 Task: Create a rule when a comment ending with text is posted to a card by anyone except me .
Action: Mouse moved to (934, 241)
Screenshot: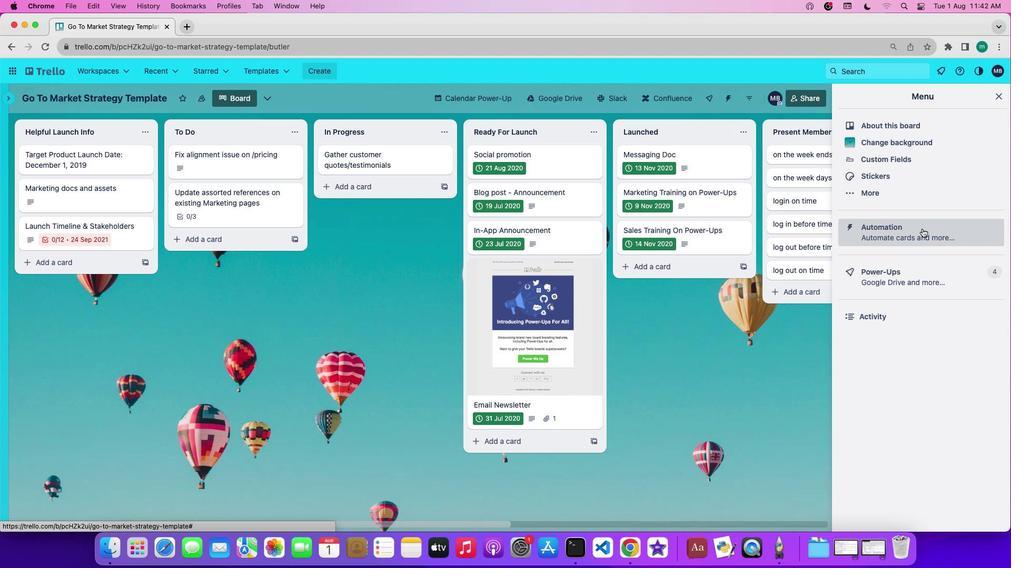 
Action: Mouse pressed left at (934, 241)
Screenshot: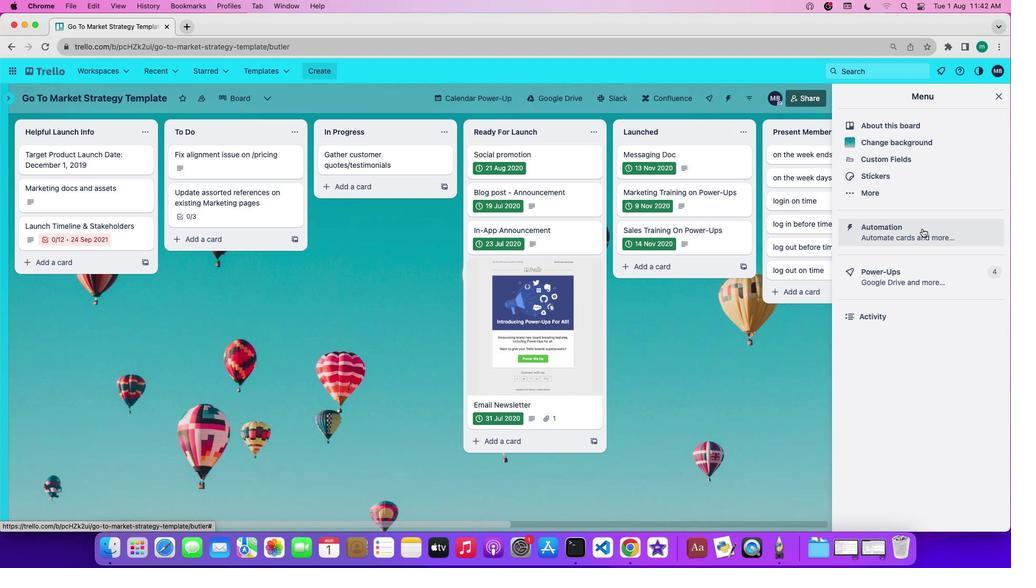 
Action: Mouse moved to (87, 196)
Screenshot: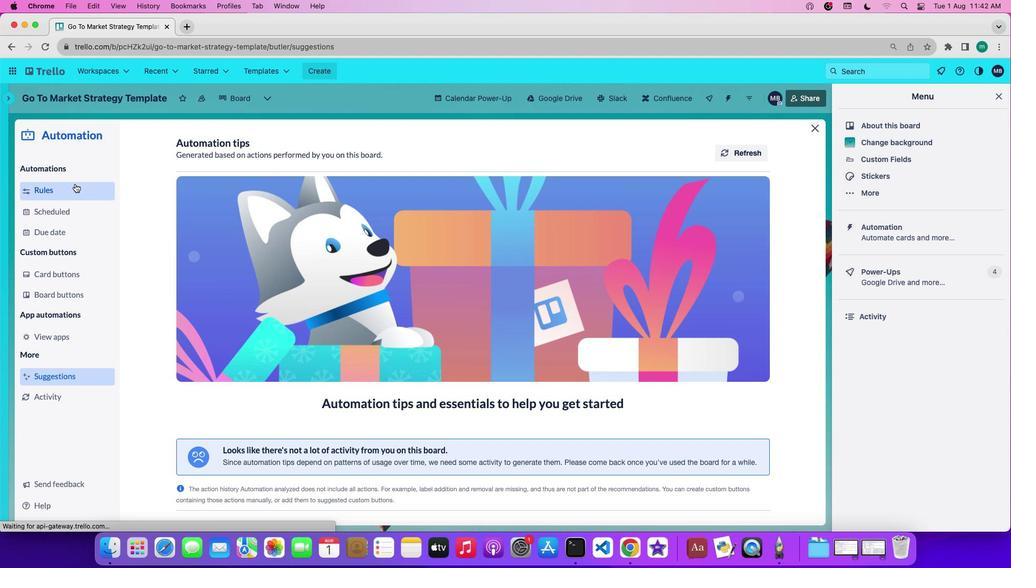 
Action: Mouse pressed left at (87, 196)
Screenshot: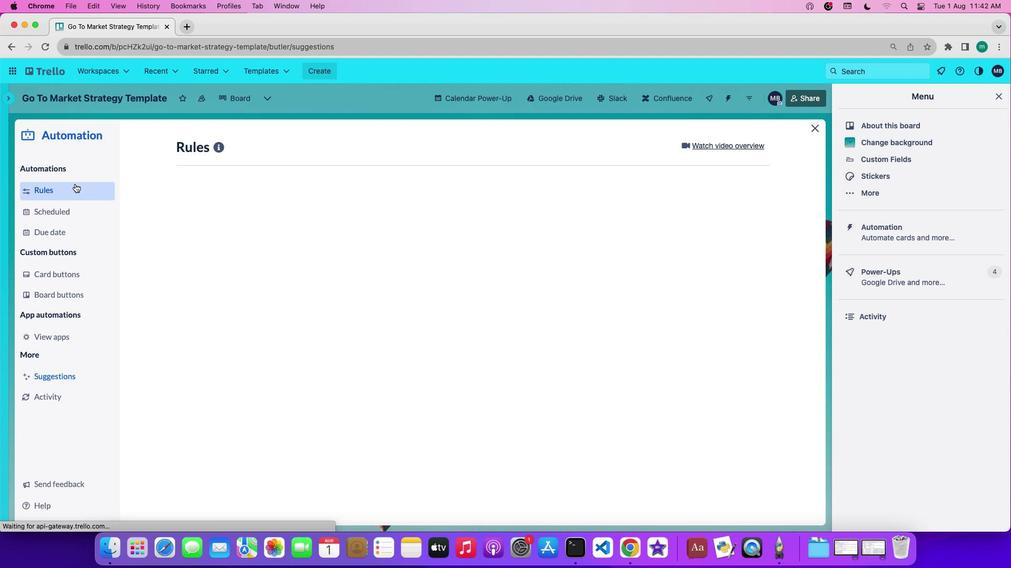 
Action: Mouse moved to (245, 387)
Screenshot: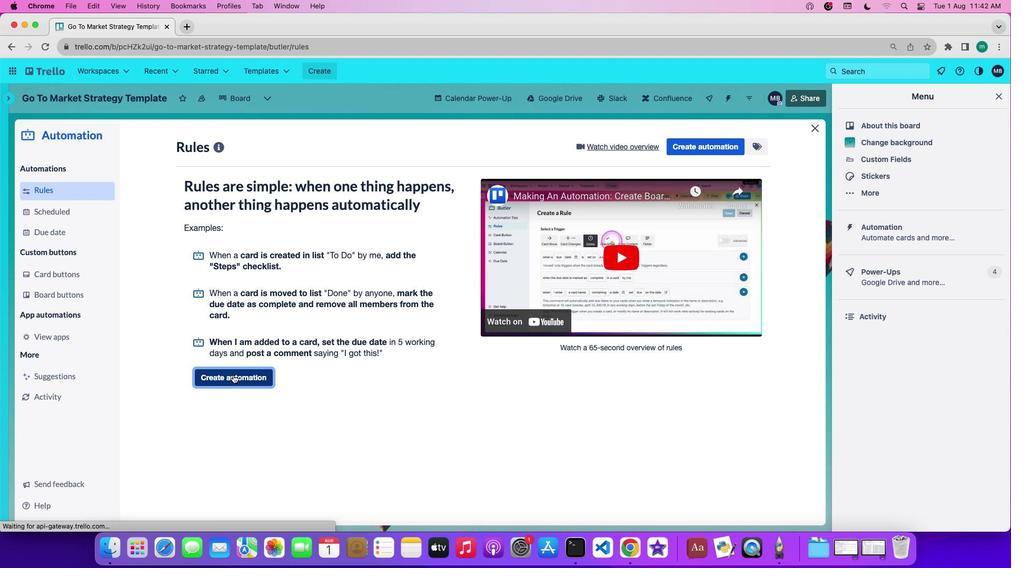 
Action: Mouse pressed left at (245, 387)
Screenshot: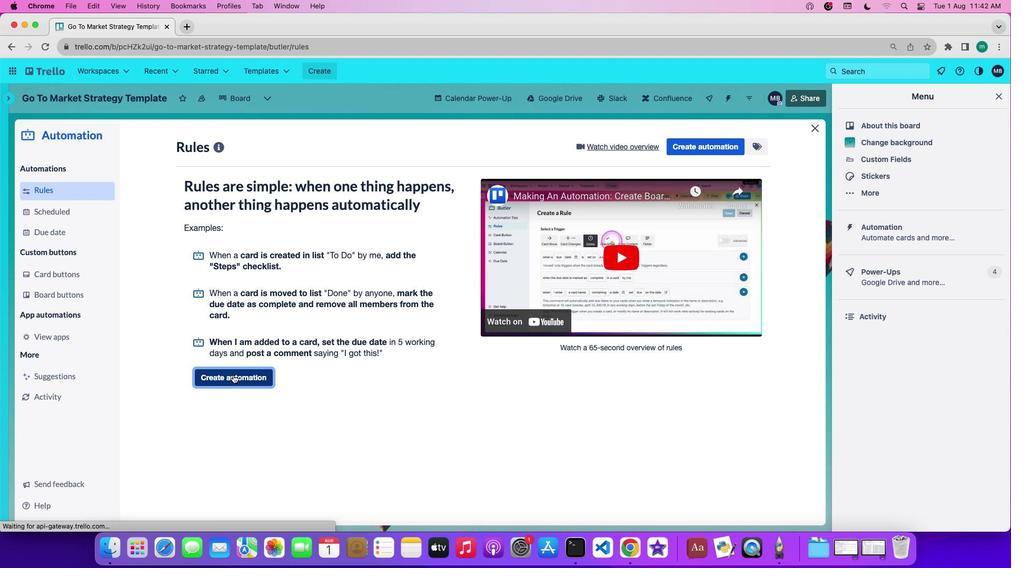
Action: Mouse moved to (500, 258)
Screenshot: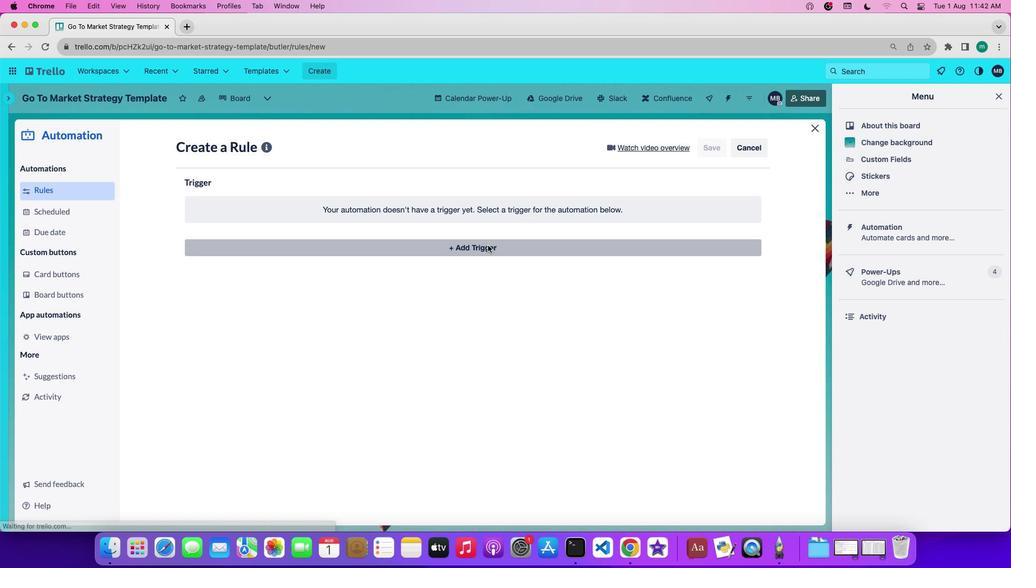 
Action: Mouse pressed left at (500, 258)
Screenshot: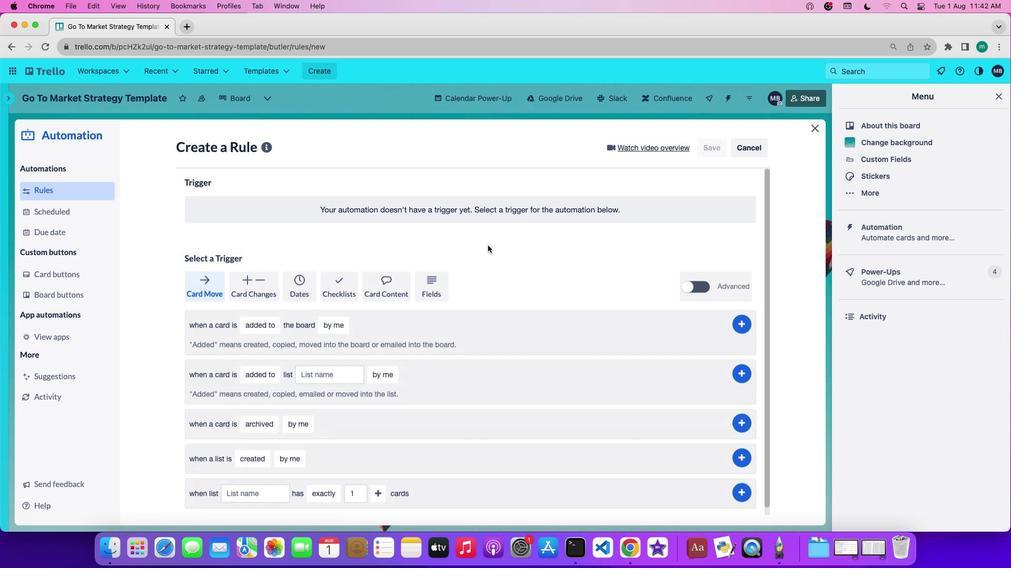 
Action: Mouse moved to (400, 304)
Screenshot: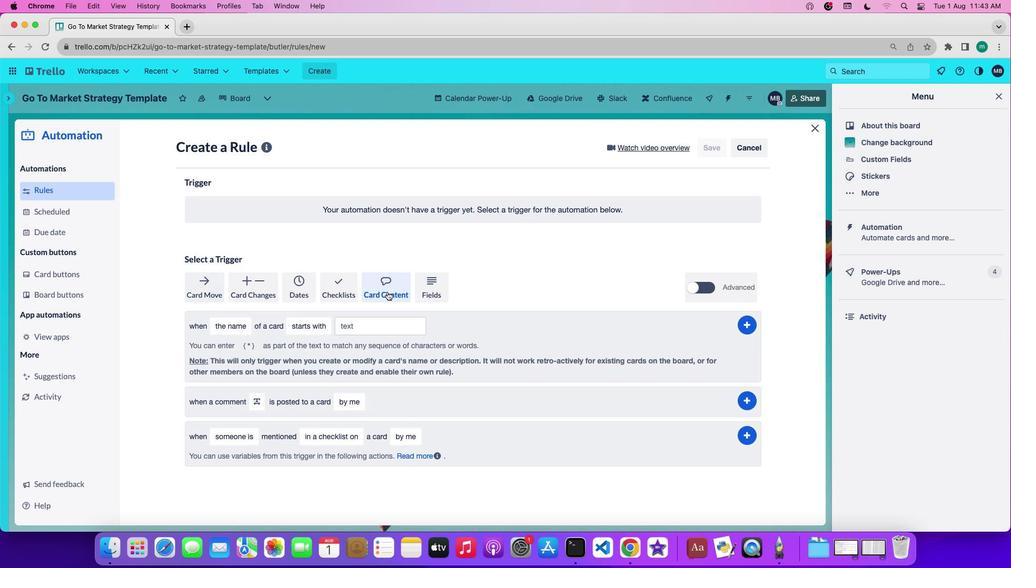 
Action: Mouse pressed left at (400, 304)
Screenshot: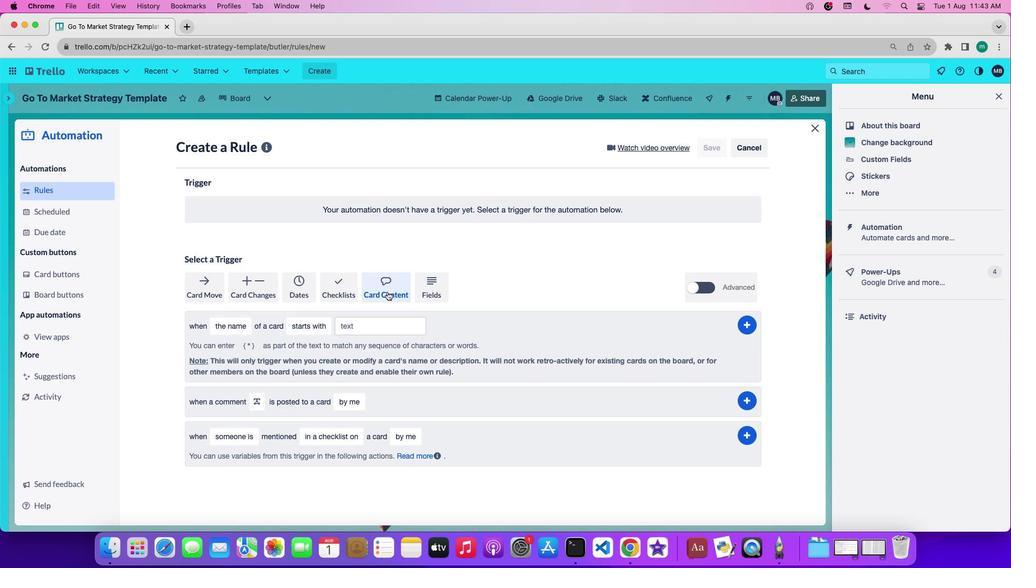 
Action: Mouse moved to (273, 412)
Screenshot: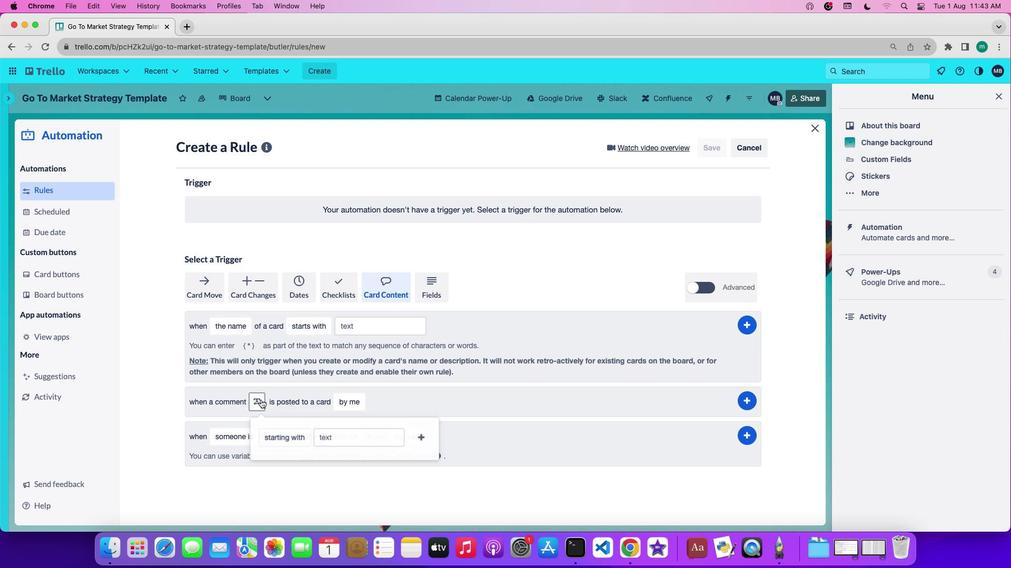 
Action: Mouse pressed left at (273, 412)
Screenshot: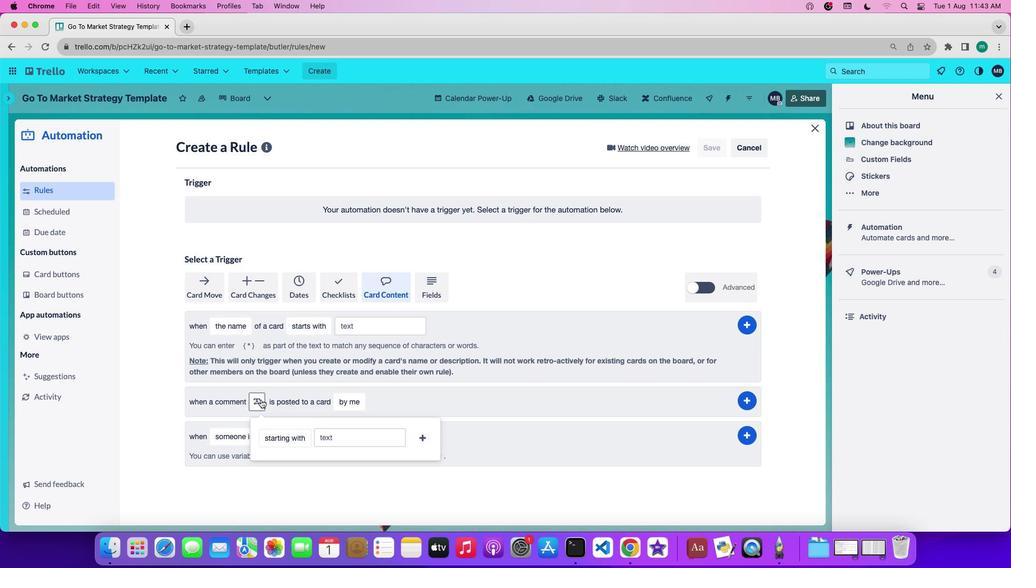 
Action: Mouse moved to (284, 446)
Screenshot: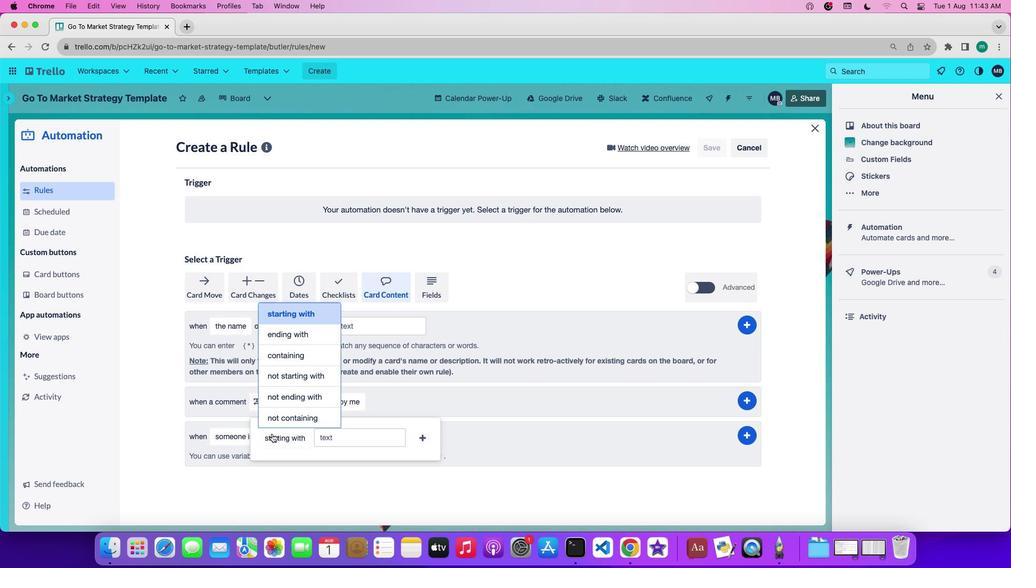 
Action: Mouse pressed left at (284, 446)
Screenshot: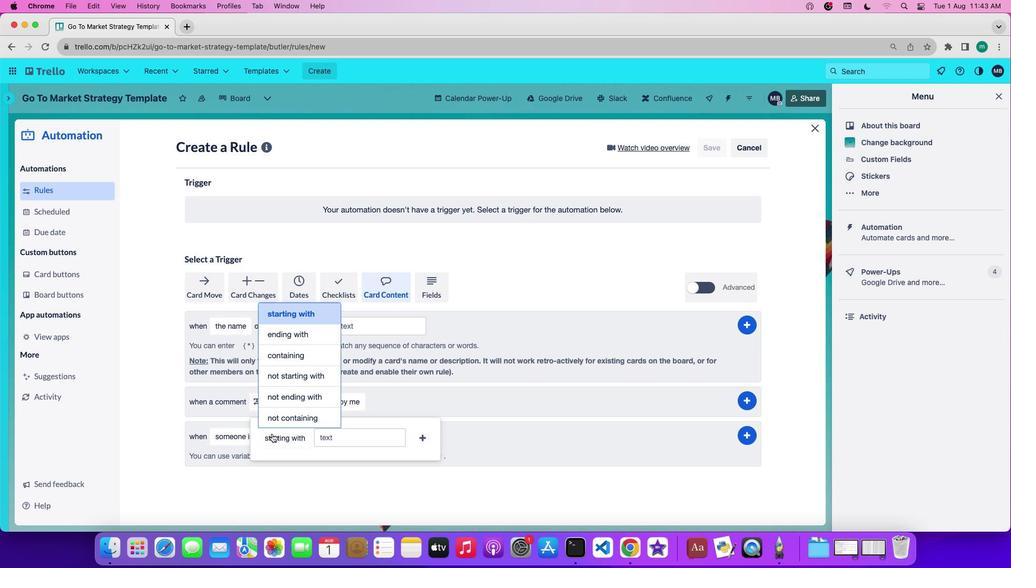 
Action: Mouse moved to (317, 350)
Screenshot: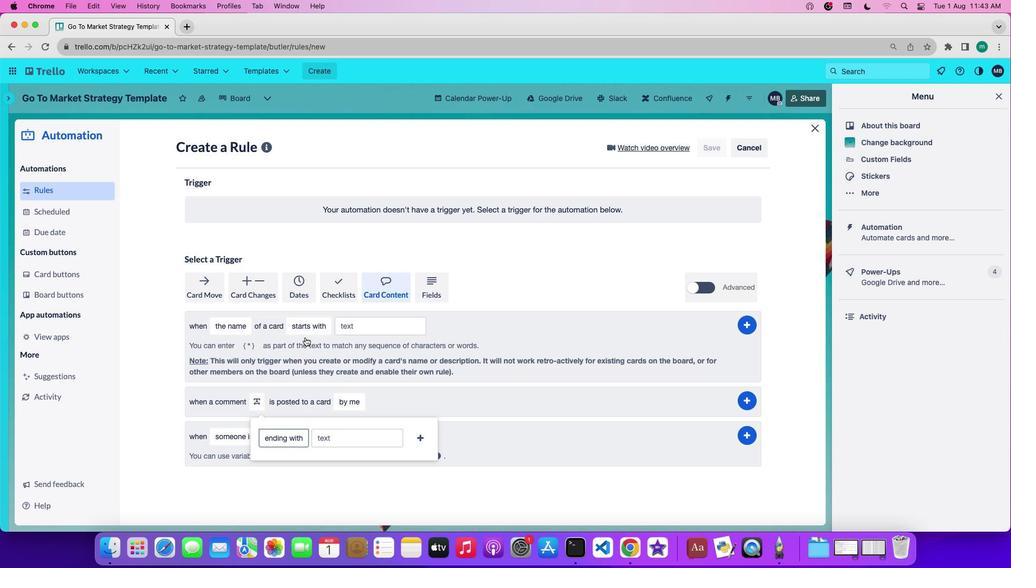 
Action: Mouse pressed left at (317, 350)
Screenshot: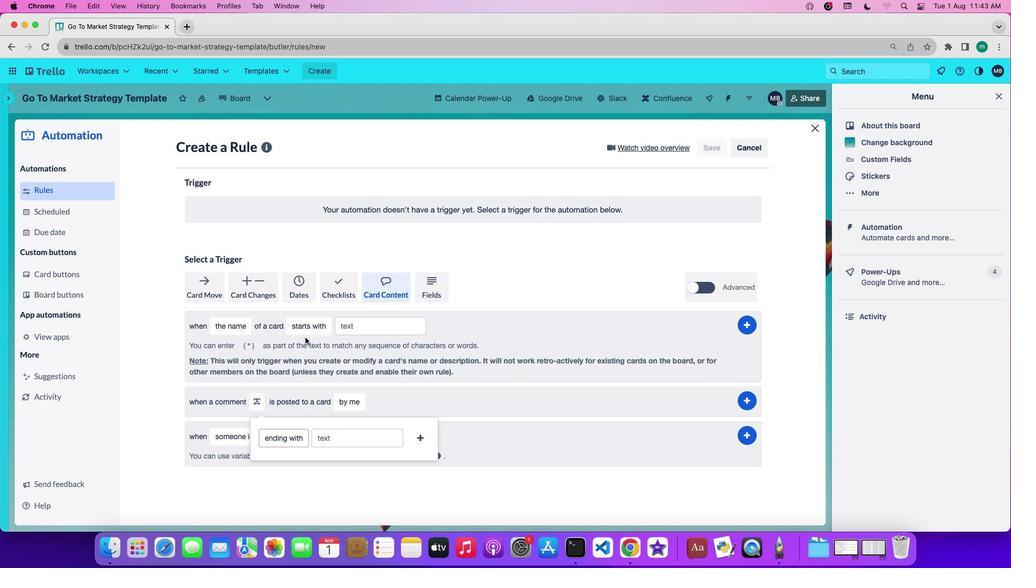 
Action: Mouse moved to (349, 418)
Screenshot: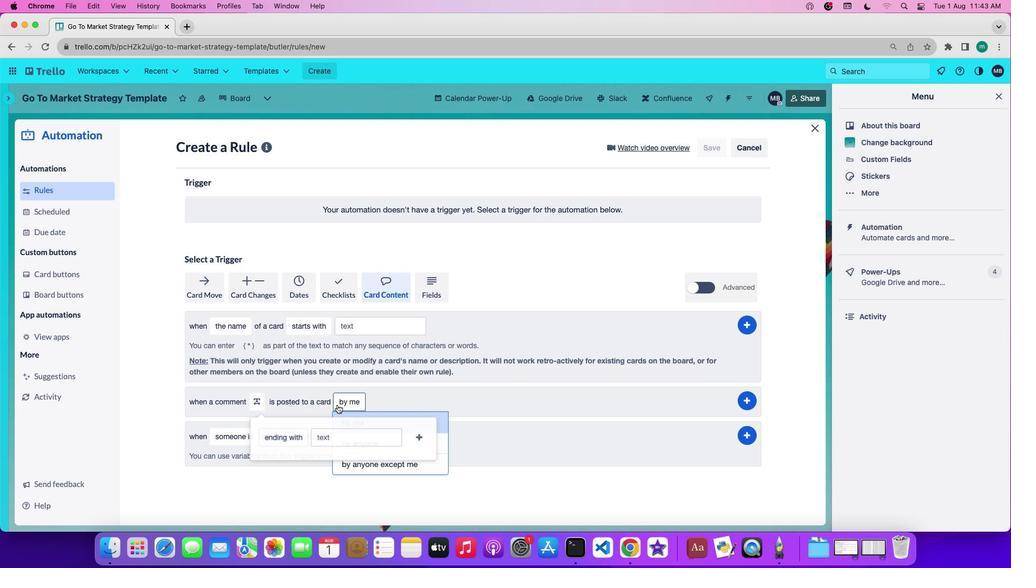 
Action: Mouse pressed left at (349, 418)
Screenshot: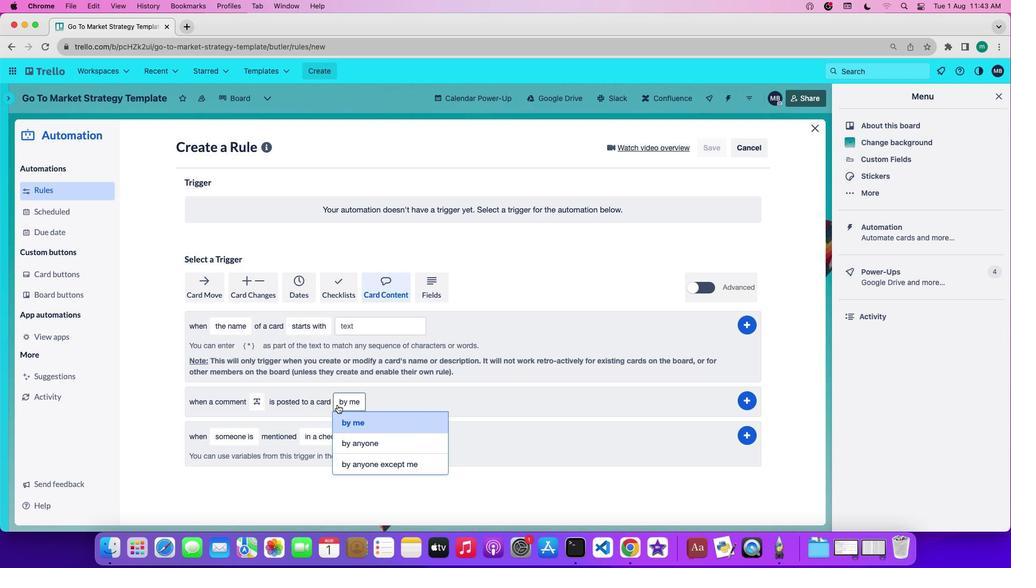 
Action: Mouse moved to (274, 416)
Screenshot: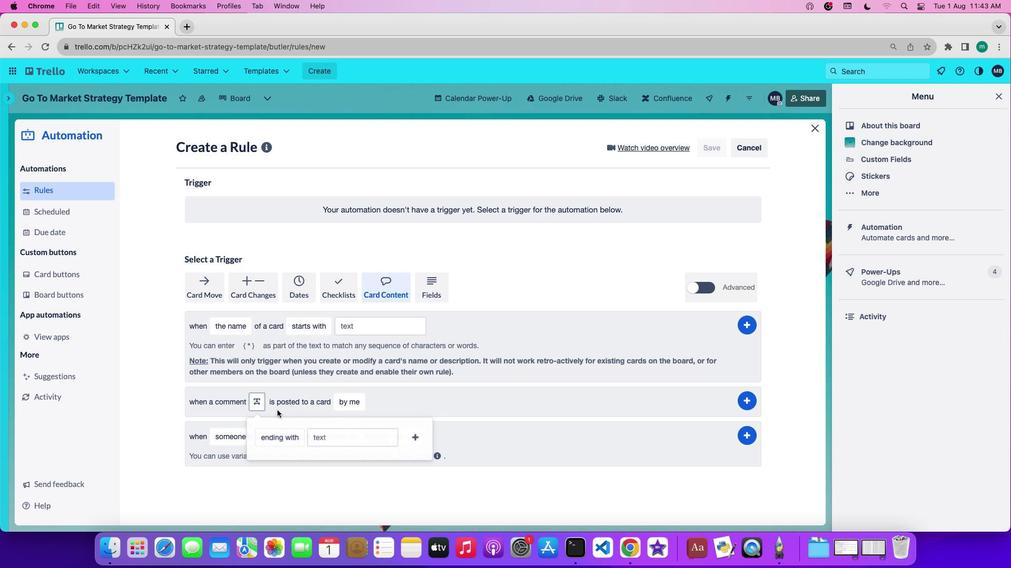 
Action: Mouse pressed left at (274, 416)
Screenshot: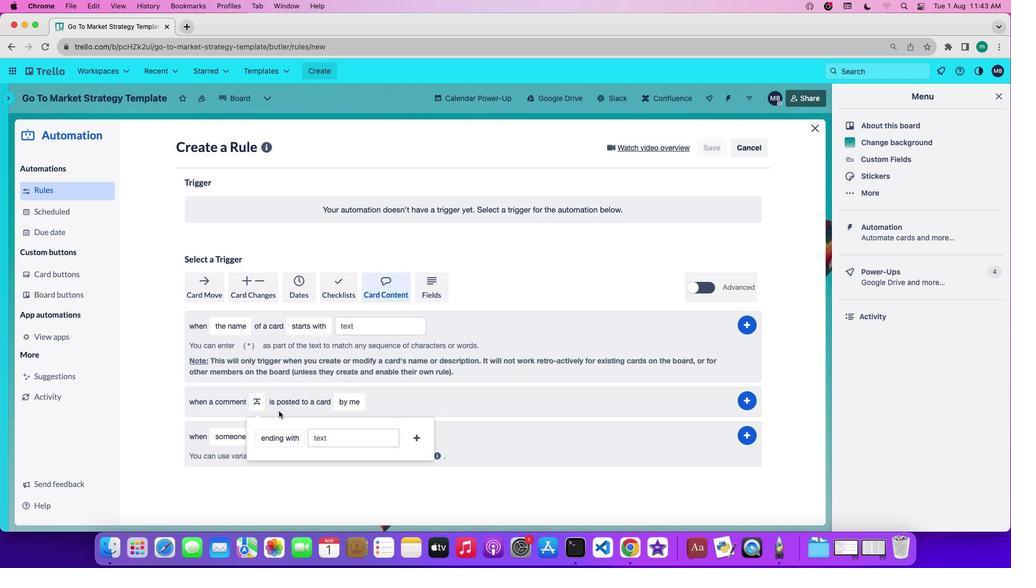 
Action: Mouse moved to (337, 450)
Screenshot: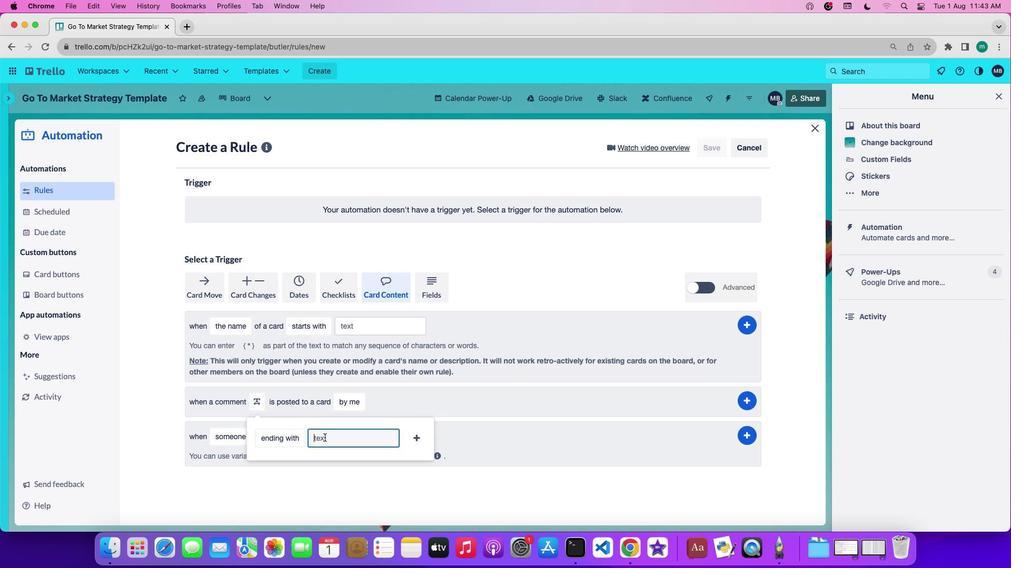 
Action: Mouse pressed left at (337, 450)
Screenshot: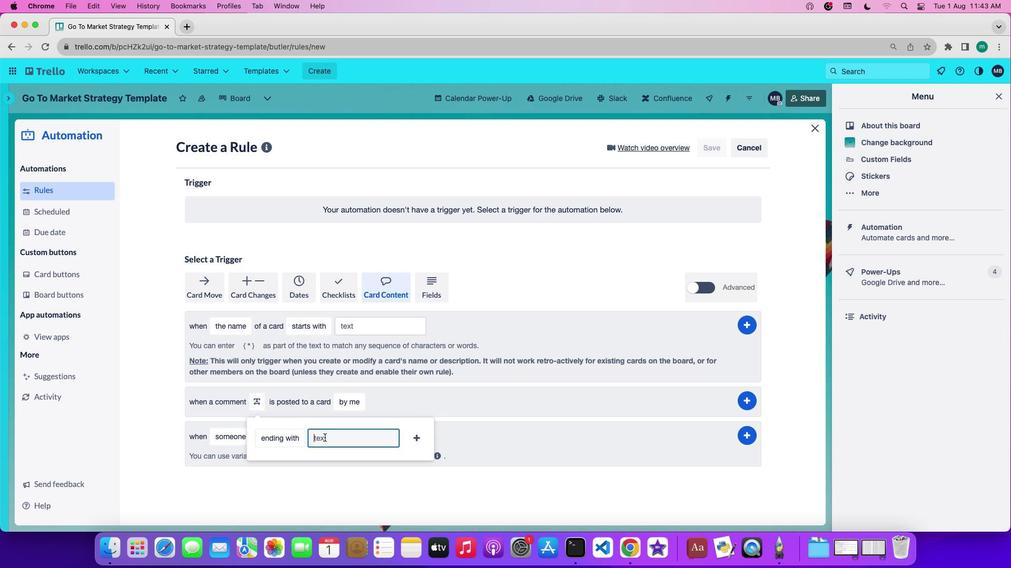 
Action: Key pressed 't''e''x''t'
Screenshot: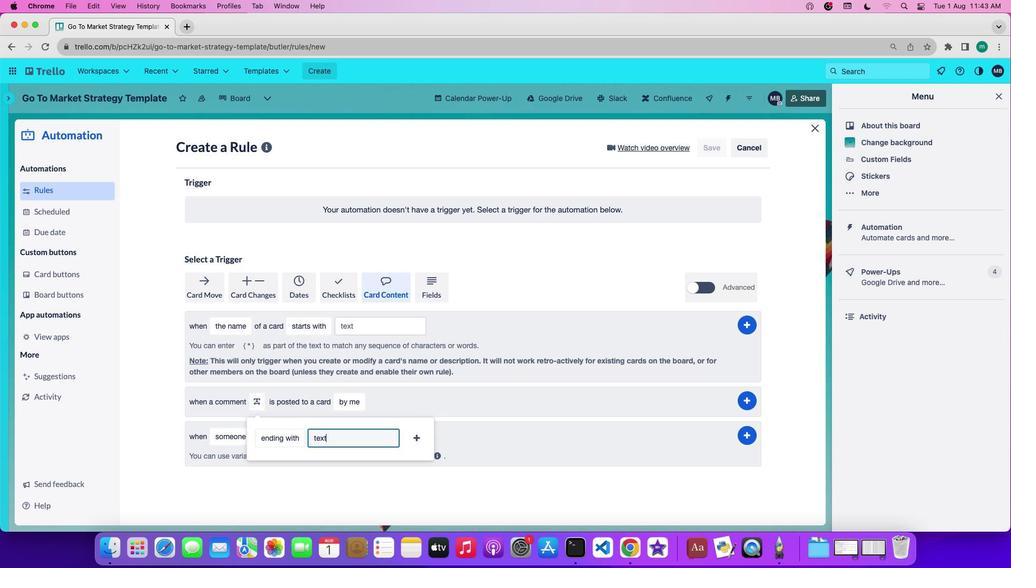 
Action: Mouse moved to (430, 448)
Screenshot: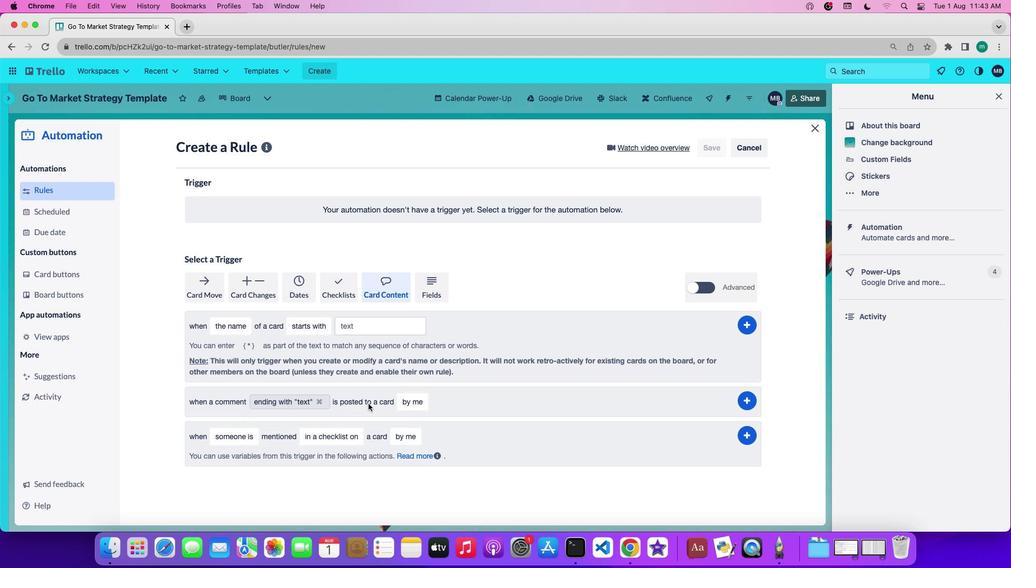 
Action: Mouse pressed left at (430, 448)
Screenshot: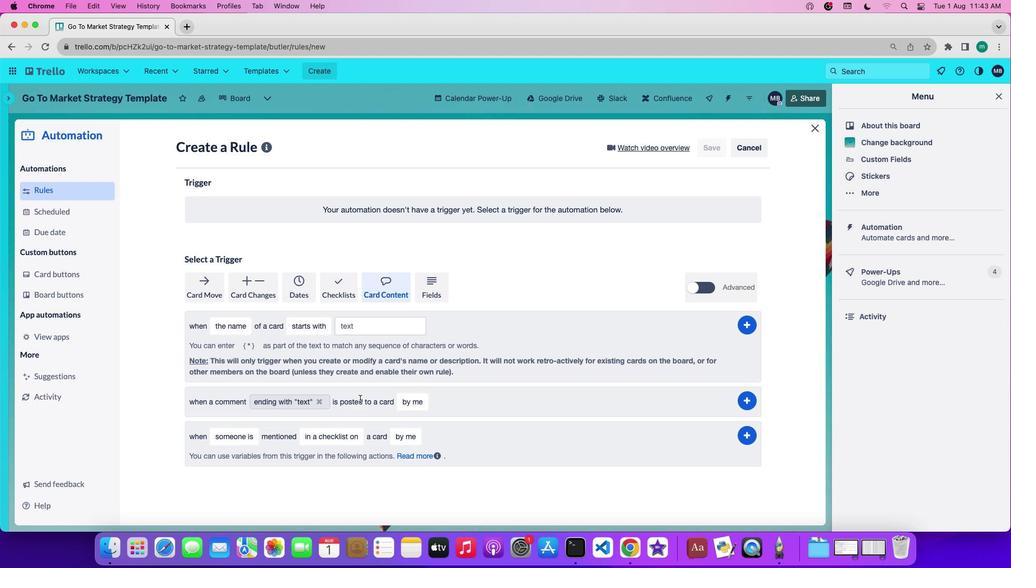 
Action: Mouse moved to (430, 415)
Screenshot: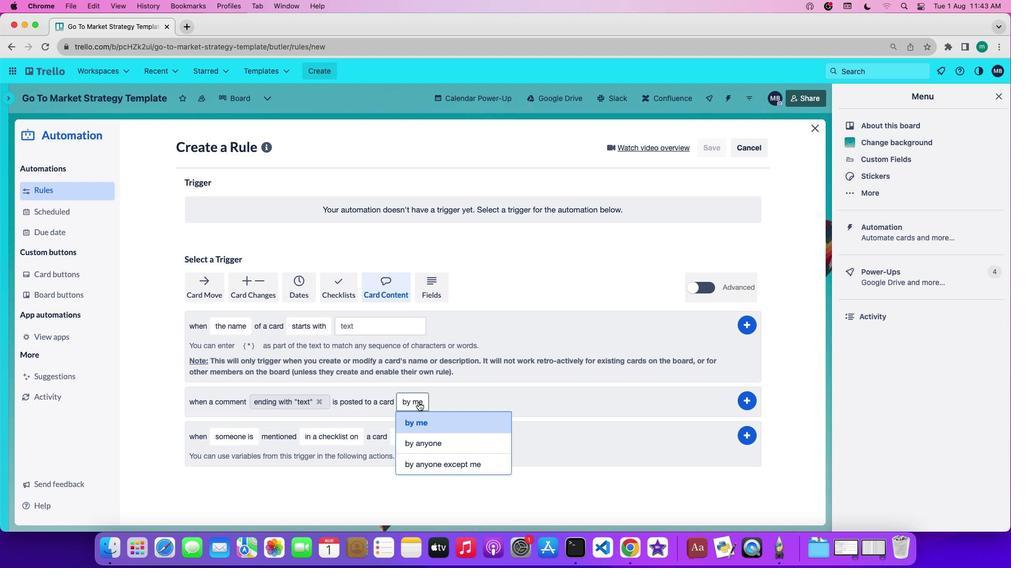 
Action: Mouse pressed left at (430, 415)
Screenshot: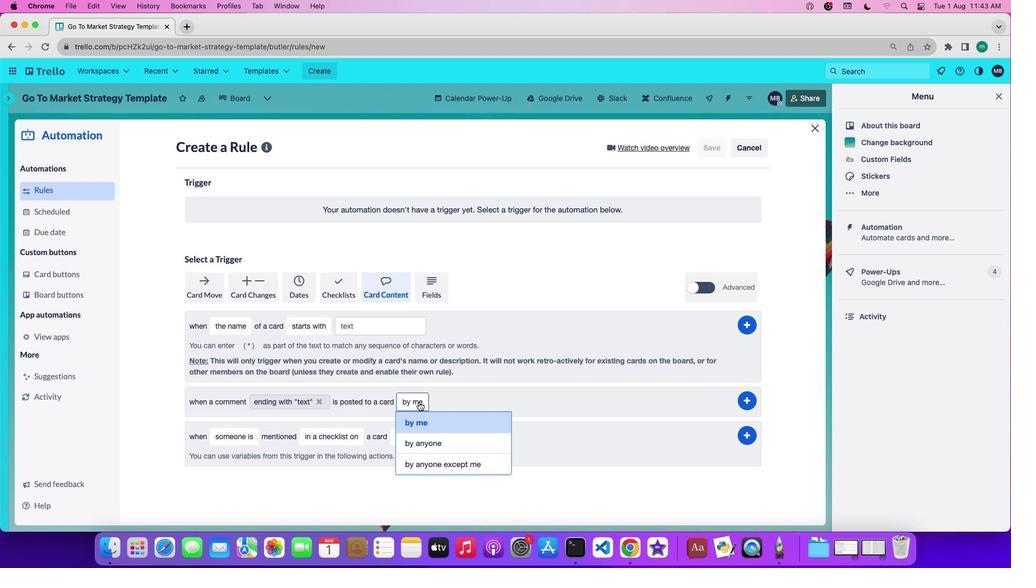 
Action: Mouse moved to (452, 482)
Screenshot: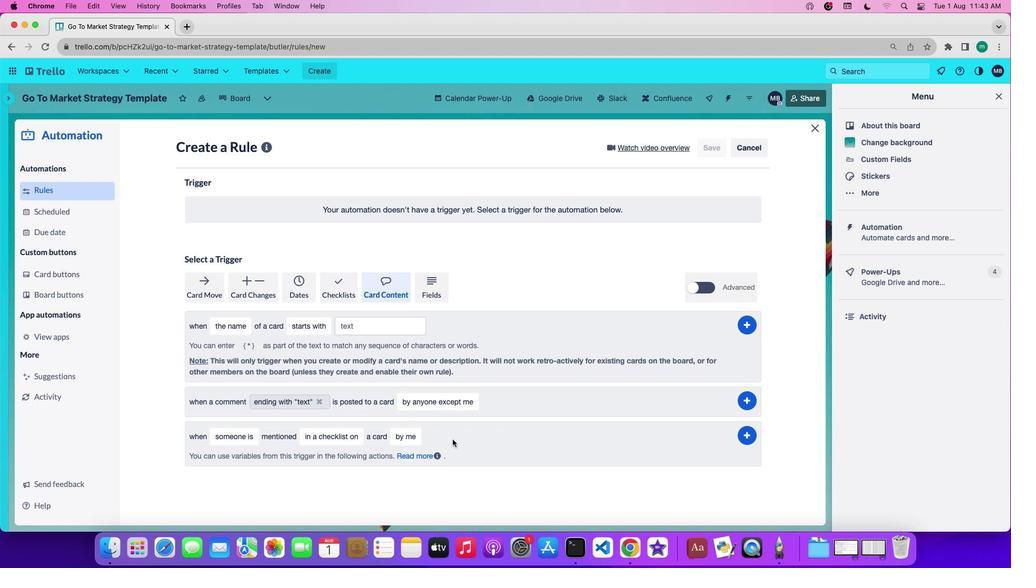 
Action: Mouse pressed left at (452, 482)
Screenshot: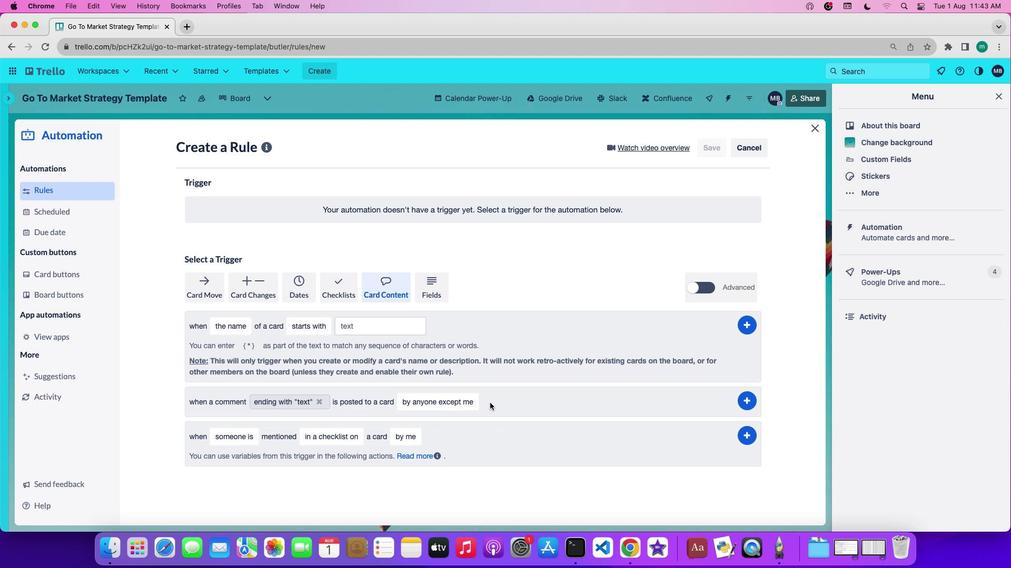 
Action: Mouse moved to (756, 411)
Screenshot: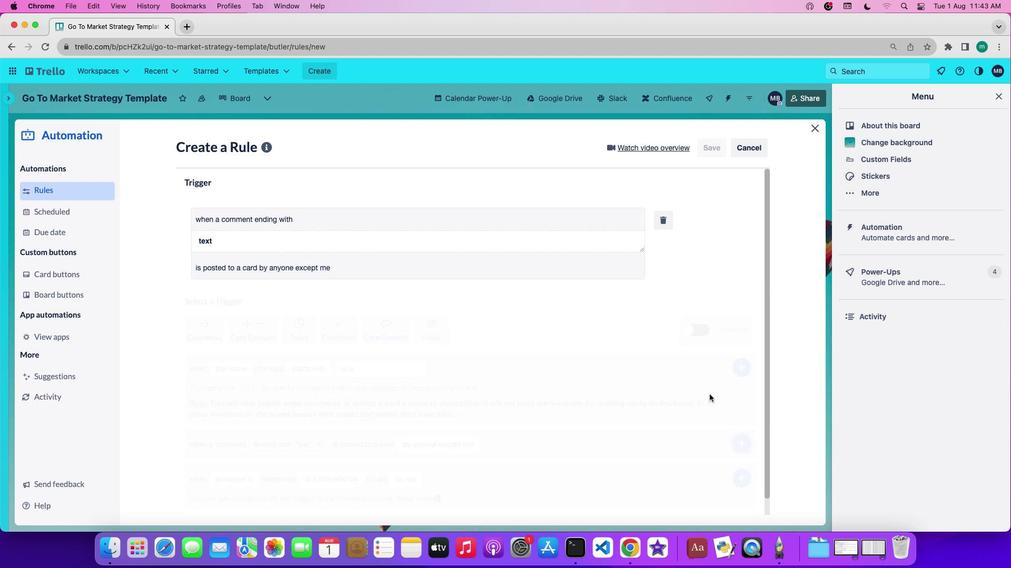 
Action: Mouse pressed left at (756, 411)
Screenshot: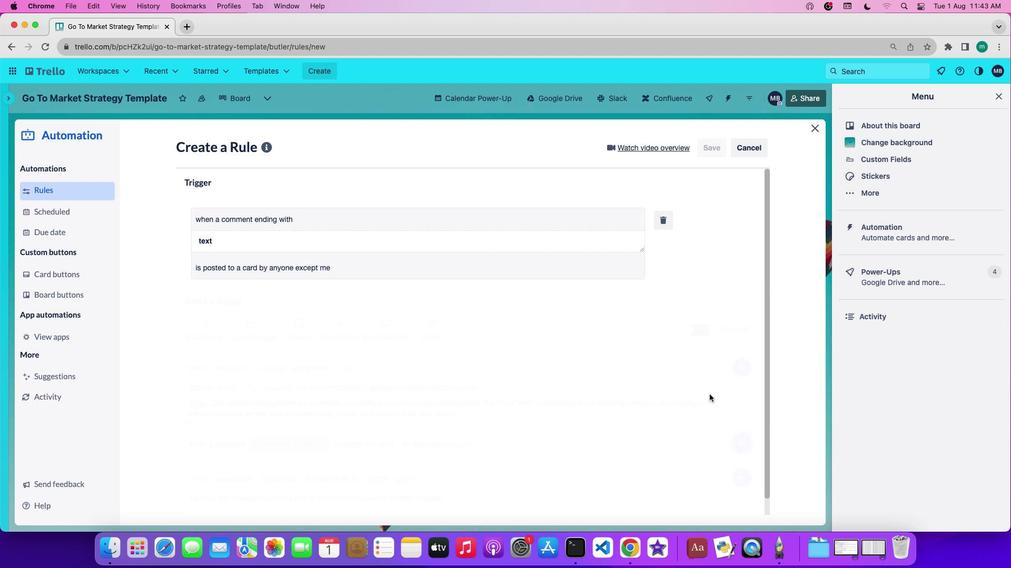 
Action: Mouse moved to (722, 407)
Screenshot: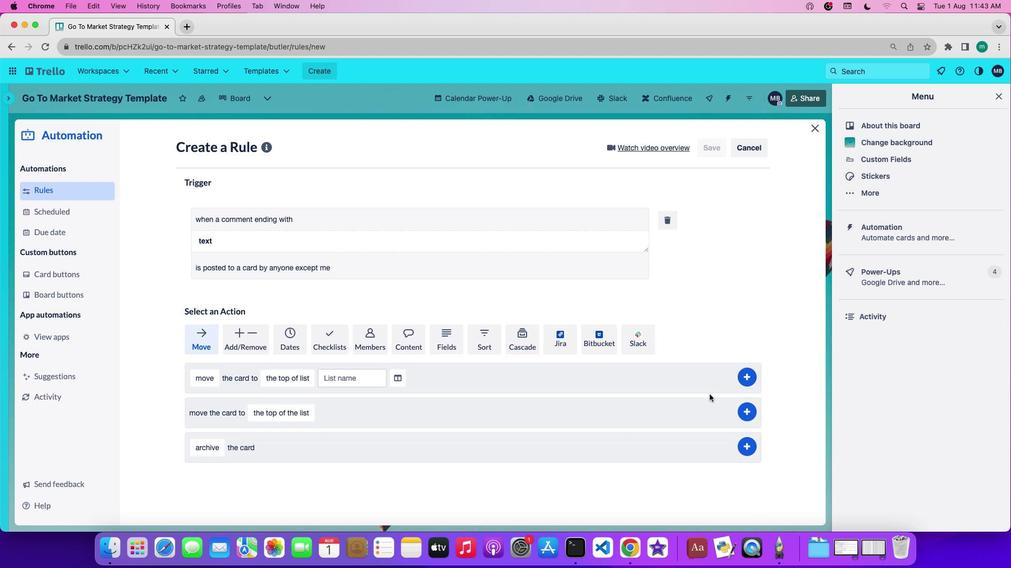 
